 Task: Sort the products in the category "More Salads" by unit price (low first).
Action: Mouse moved to (16, 109)
Screenshot: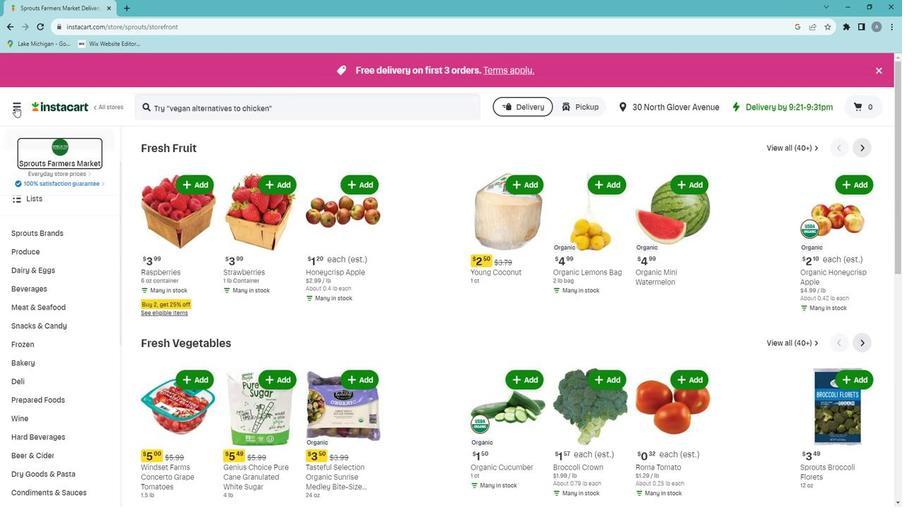 
Action: Mouse pressed left at (16, 109)
Screenshot: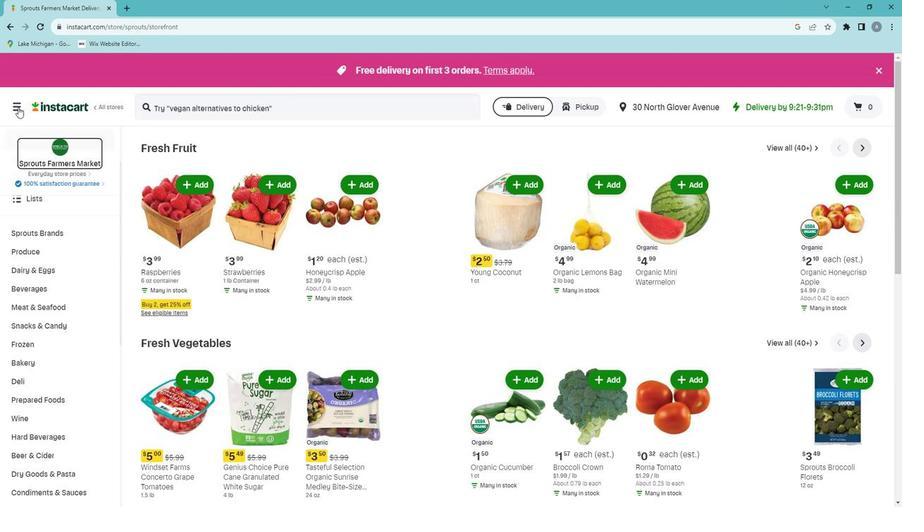 
Action: Mouse moved to (42, 275)
Screenshot: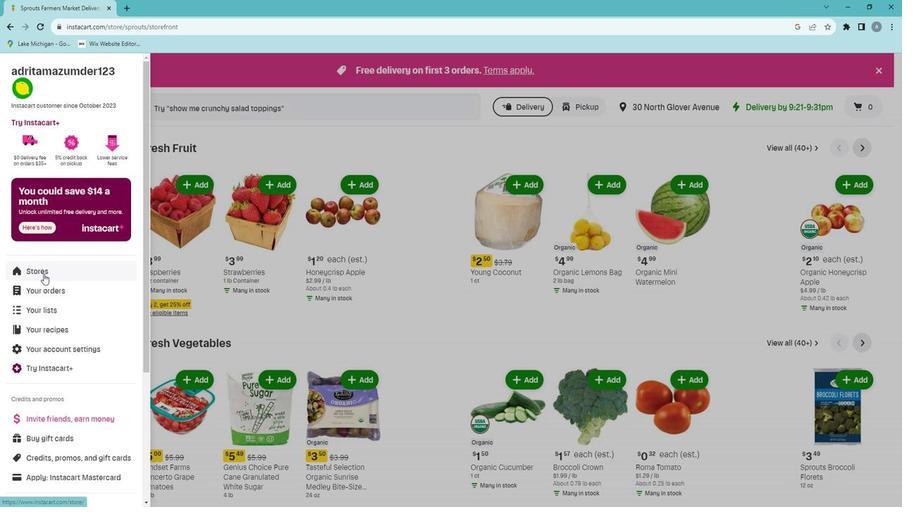
Action: Mouse pressed left at (42, 275)
Screenshot: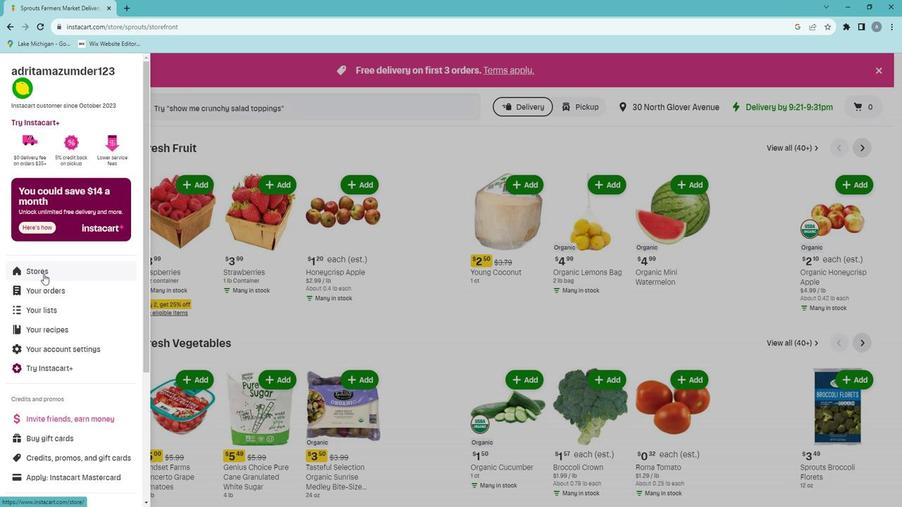 
Action: Mouse moved to (212, 115)
Screenshot: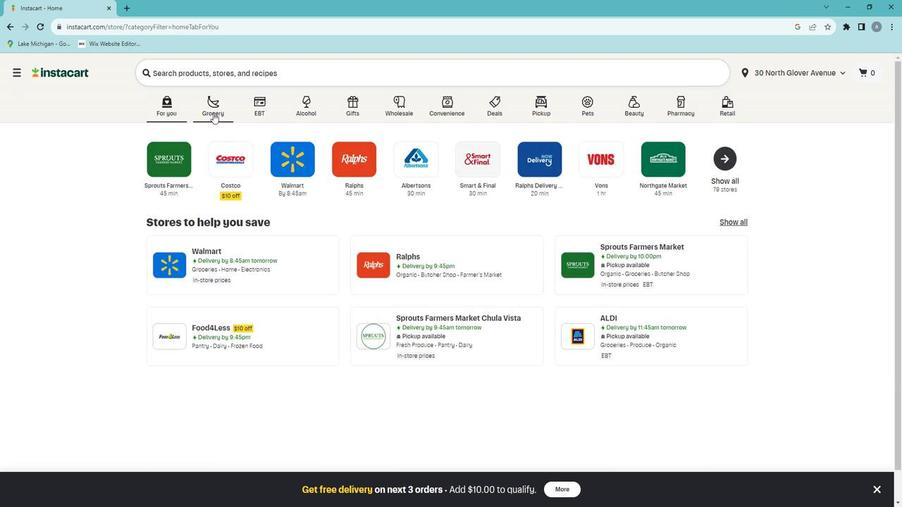 
Action: Mouse pressed left at (212, 115)
Screenshot: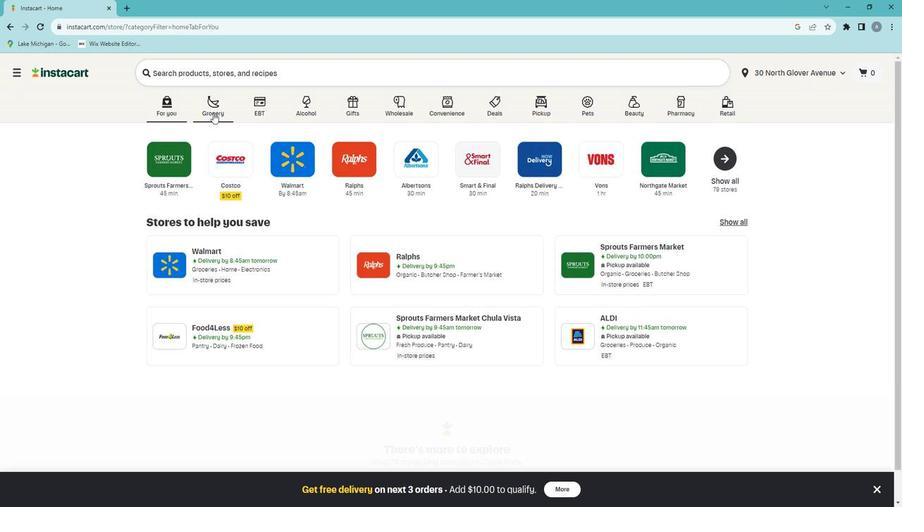 
Action: Mouse moved to (197, 296)
Screenshot: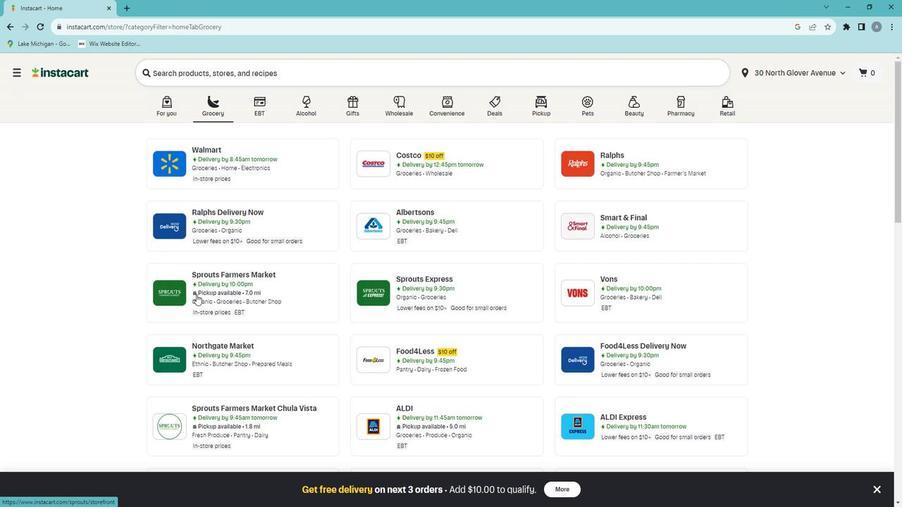 
Action: Mouse pressed left at (197, 296)
Screenshot: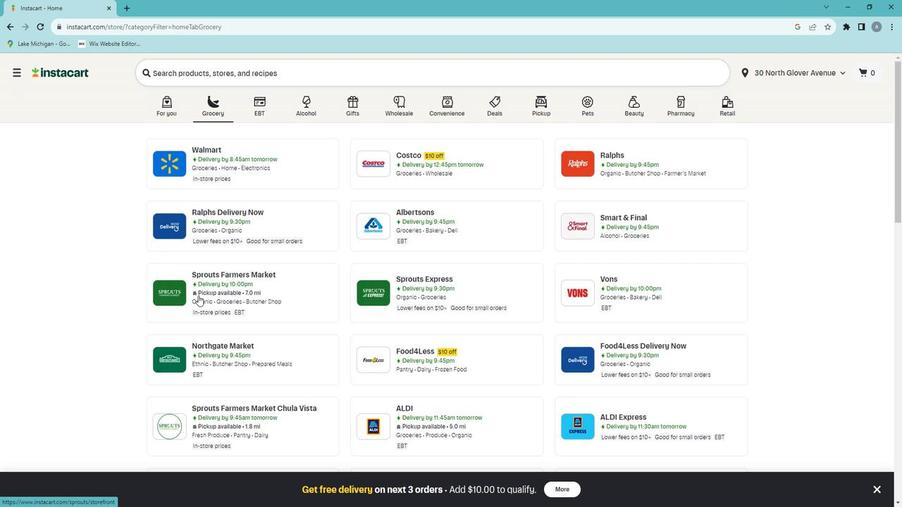 
Action: Mouse moved to (76, 398)
Screenshot: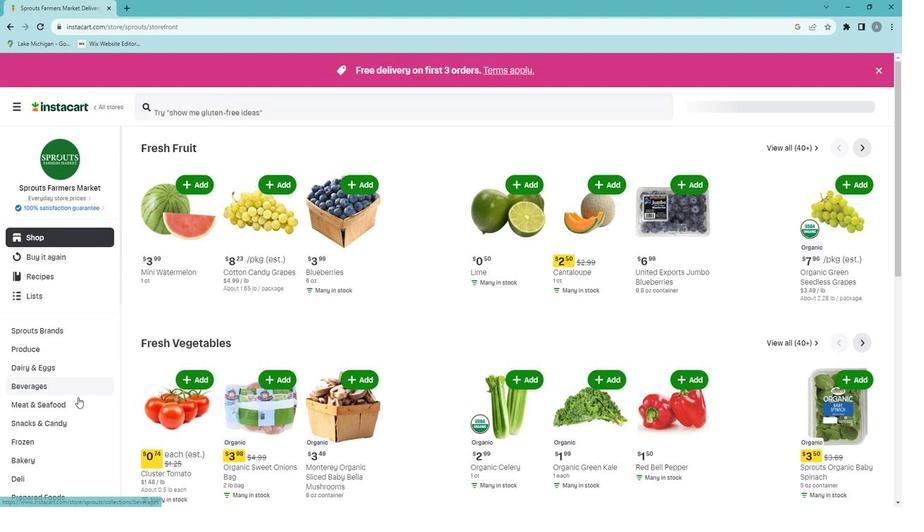 
Action: Mouse scrolled (76, 397) with delta (0, 0)
Screenshot: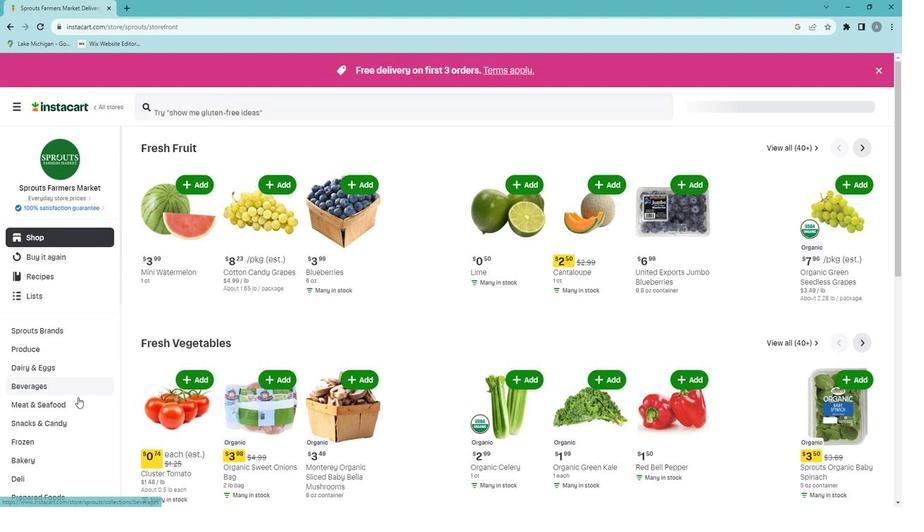 
Action: Mouse moved to (53, 446)
Screenshot: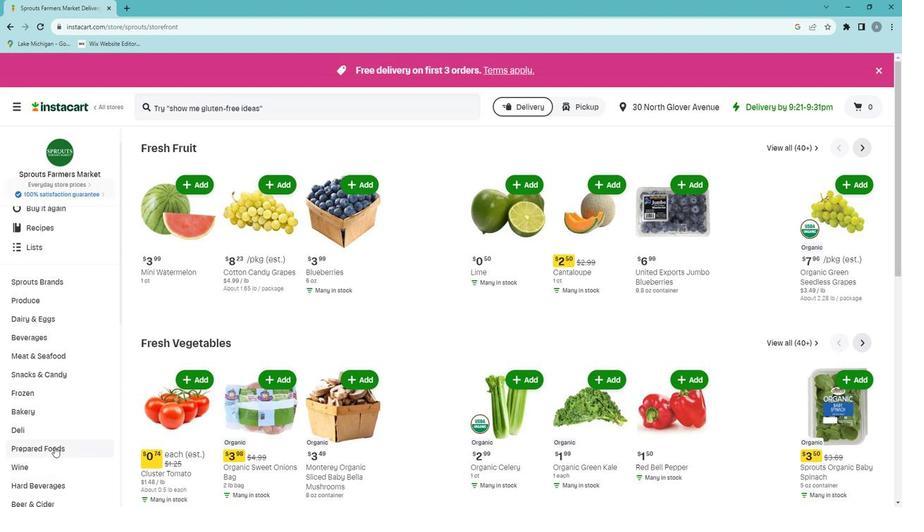 
Action: Mouse pressed left at (53, 446)
Screenshot: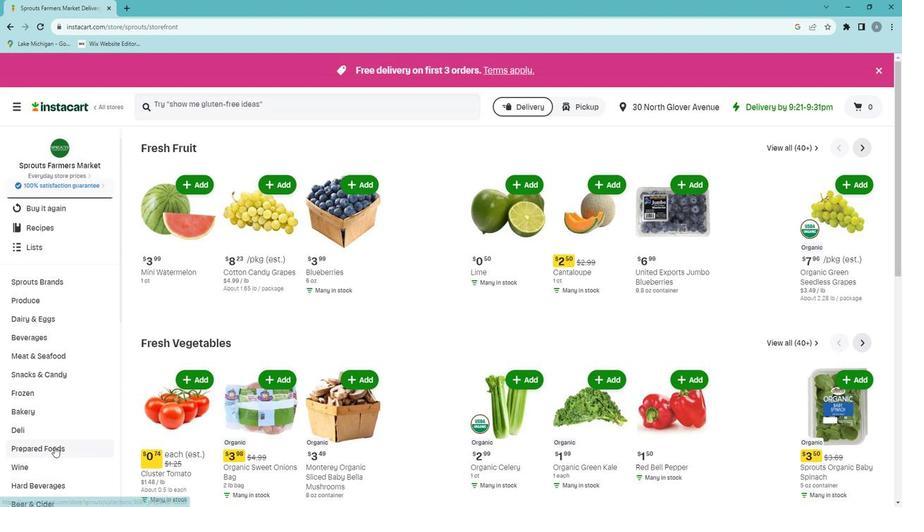 
Action: Mouse moved to (510, 173)
Screenshot: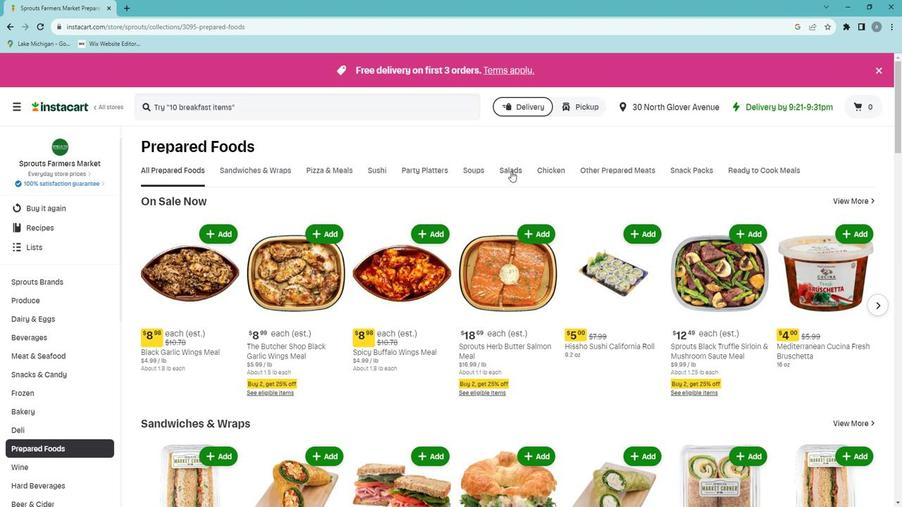 
Action: Mouse pressed left at (510, 173)
Screenshot: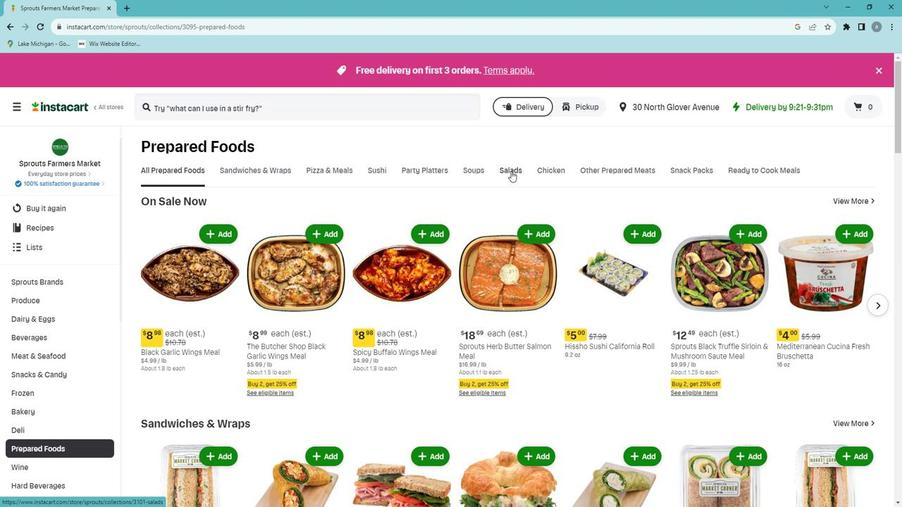 
Action: Mouse moved to (599, 214)
Screenshot: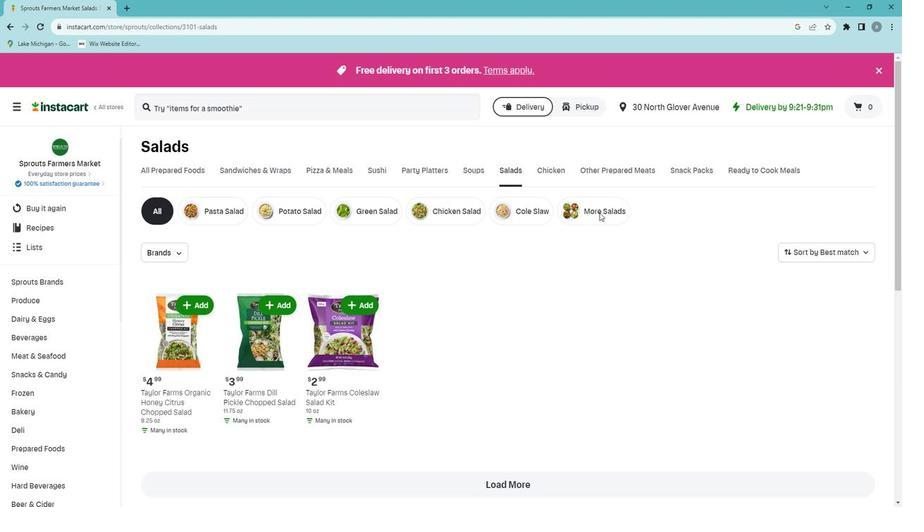 
Action: Mouse pressed left at (599, 214)
Screenshot: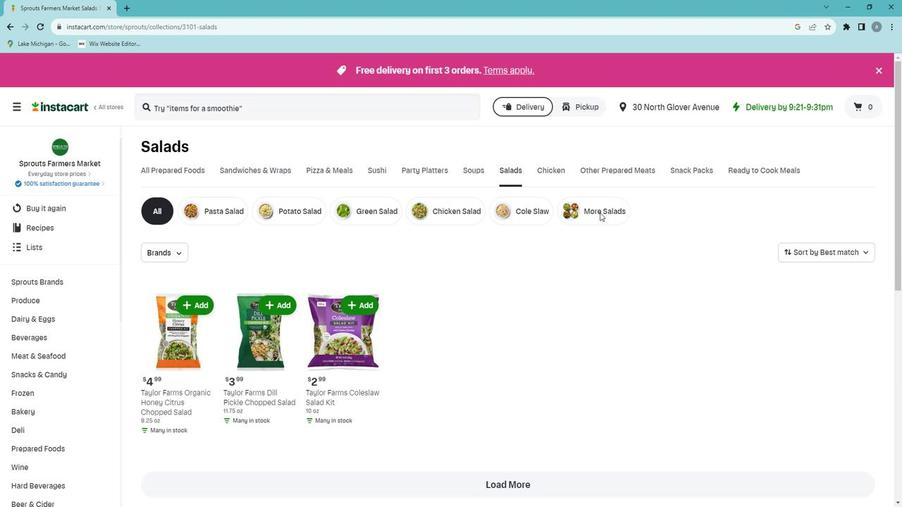 
Action: Mouse moved to (862, 254)
Screenshot: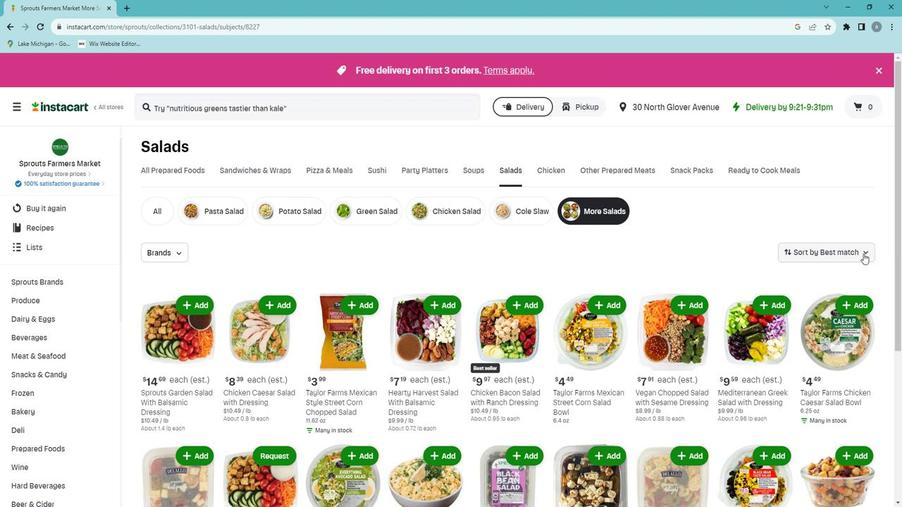 
Action: Mouse pressed left at (862, 254)
Screenshot: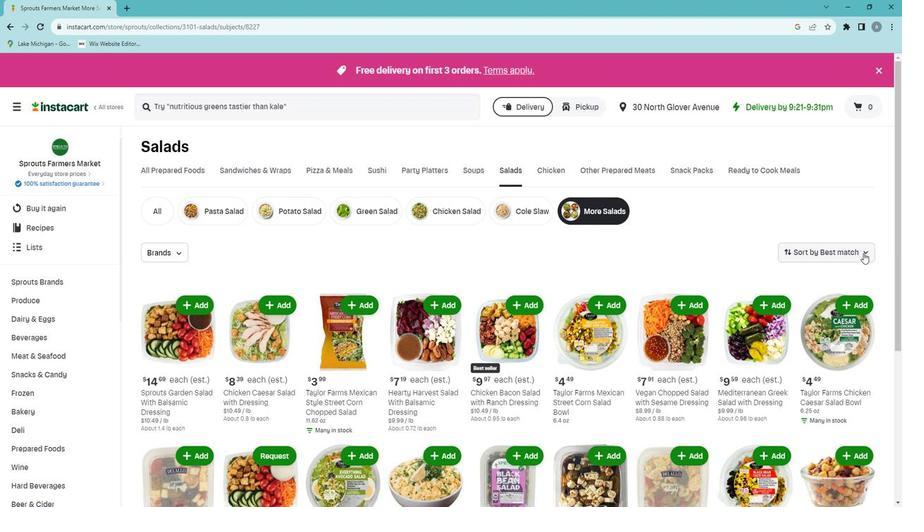 
Action: Mouse moved to (846, 348)
Screenshot: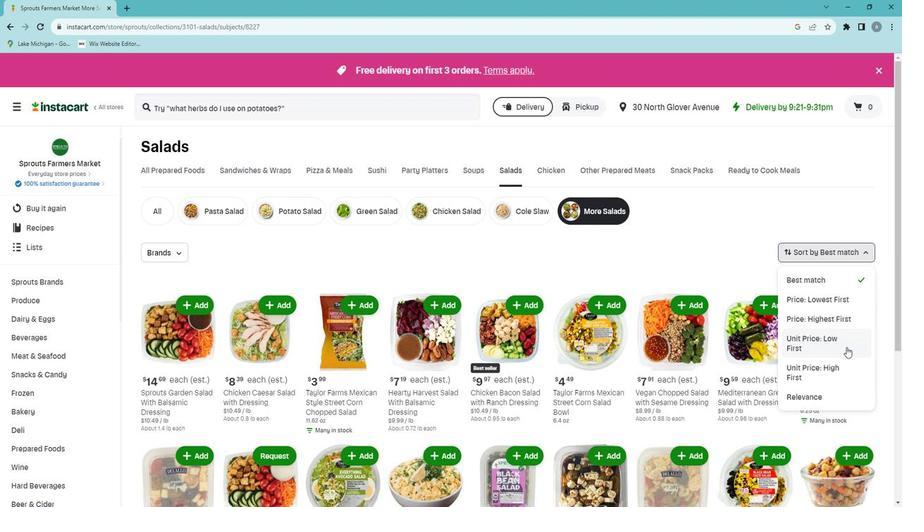 
Action: Mouse pressed left at (846, 348)
Screenshot: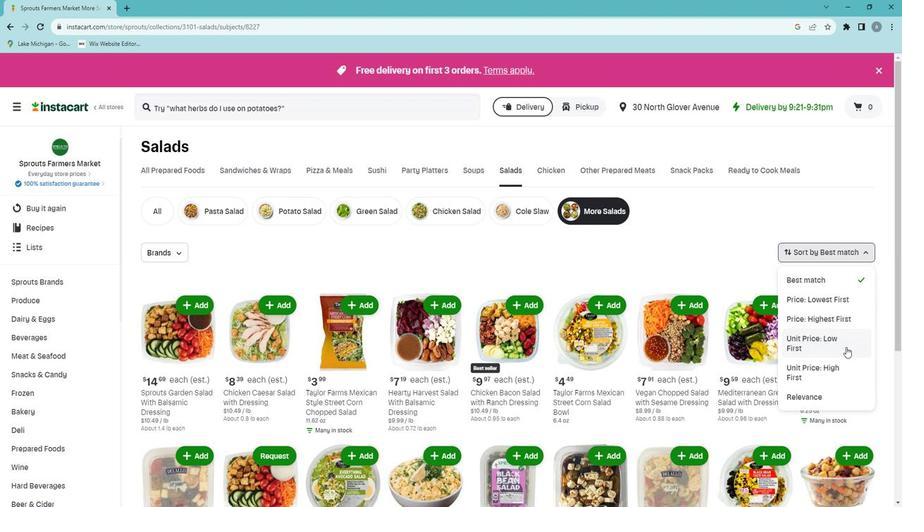
Action: Mouse moved to (845, 348)
Screenshot: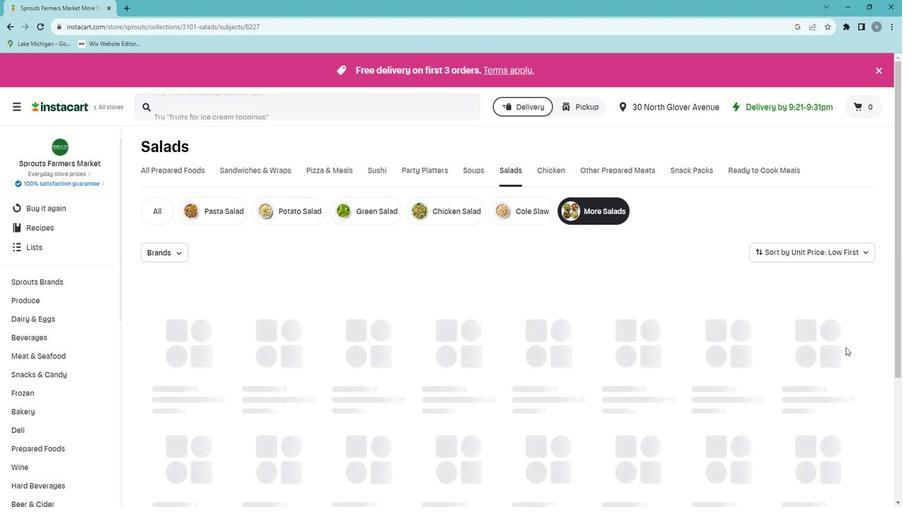
